Task: Start in the project TransferLine the sprint 'Warp Speed Ahead', with a duration of 1 week.
Action: Mouse moved to (170, 64)
Screenshot: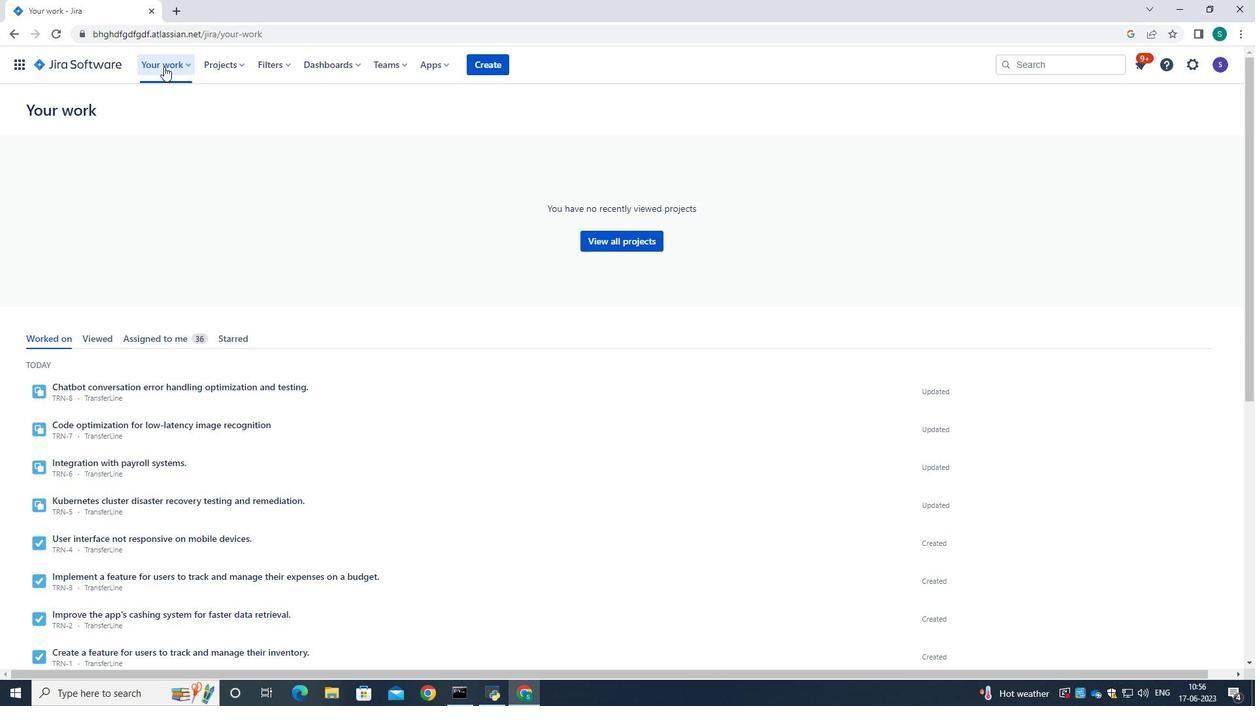 
Action: Mouse pressed left at (170, 64)
Screenshot: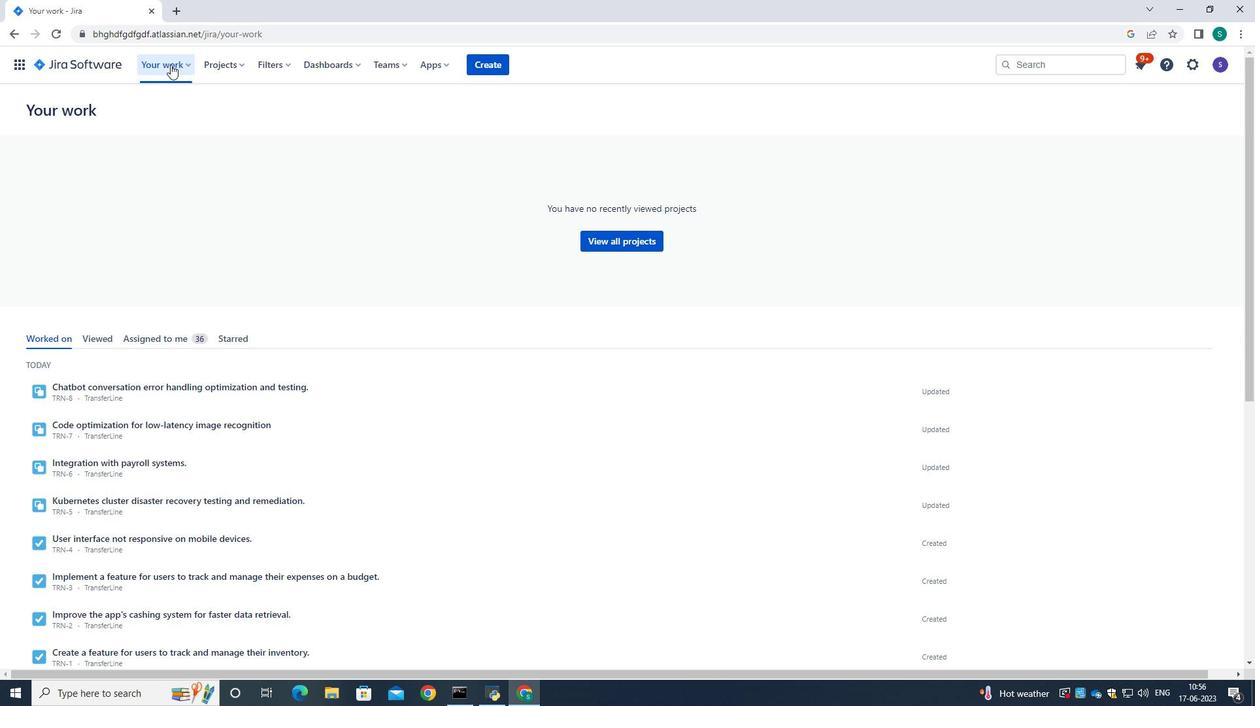 
Action: Mouse moved to (174, 70)
Screenshot: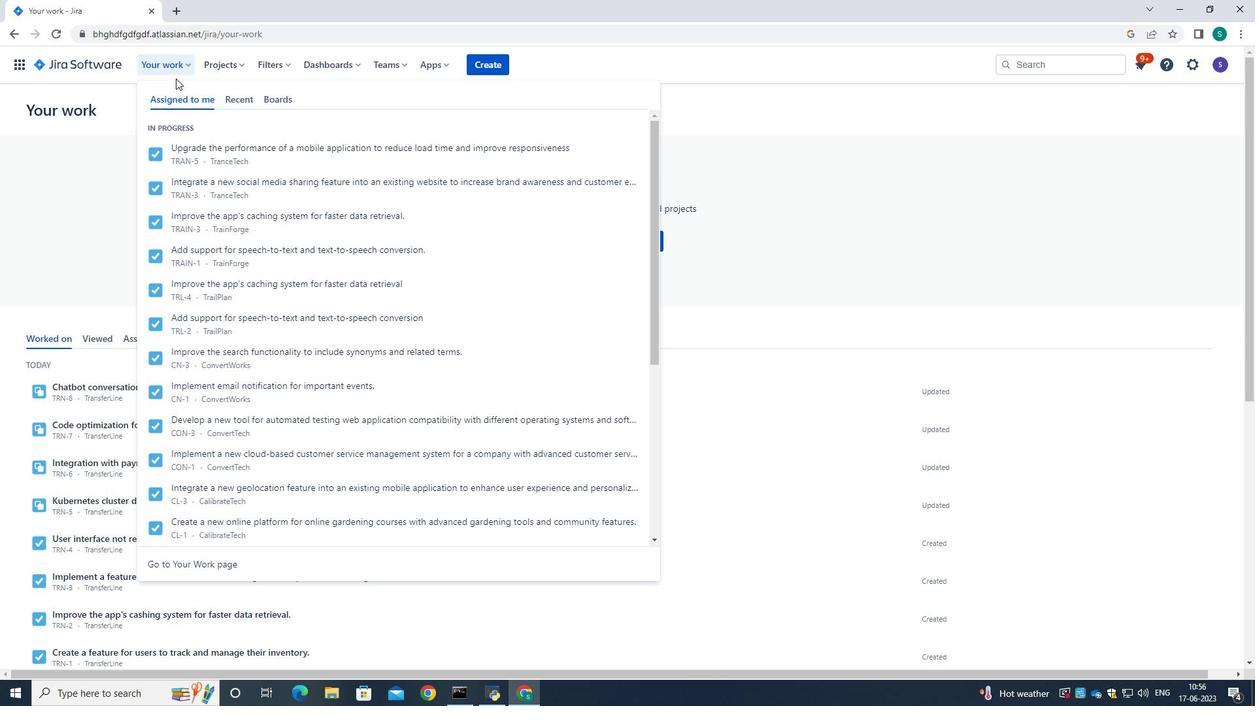 
Action: Mouse pressed left at (174, 70)
Screenshot: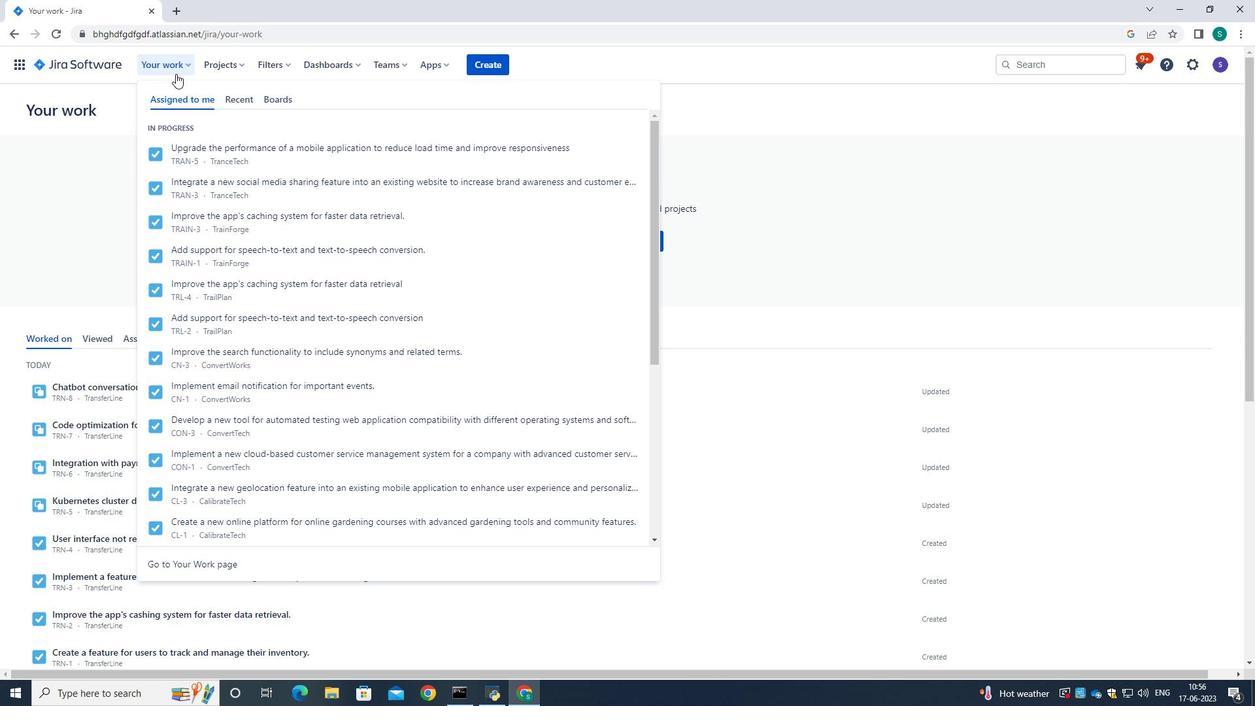 
Action: Mouse moved to (248, 70)
Screenshot: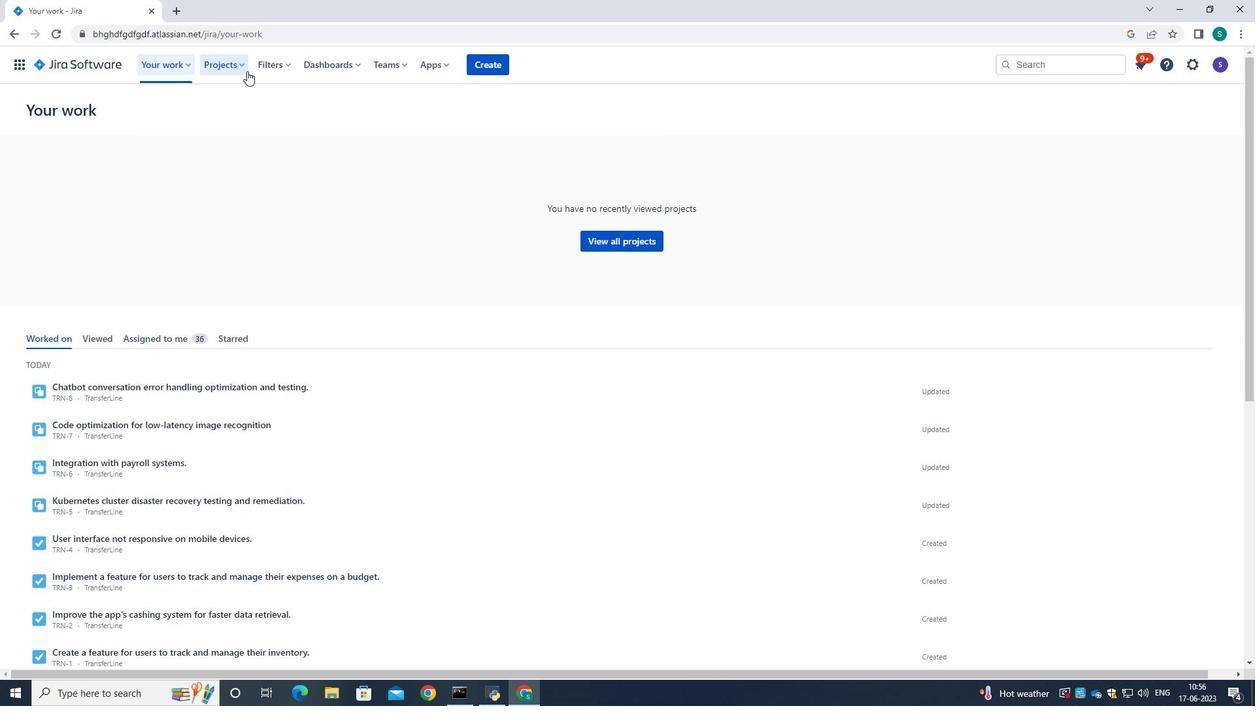 
Action: Mouse pressed left at (248, 70)
Screenshot: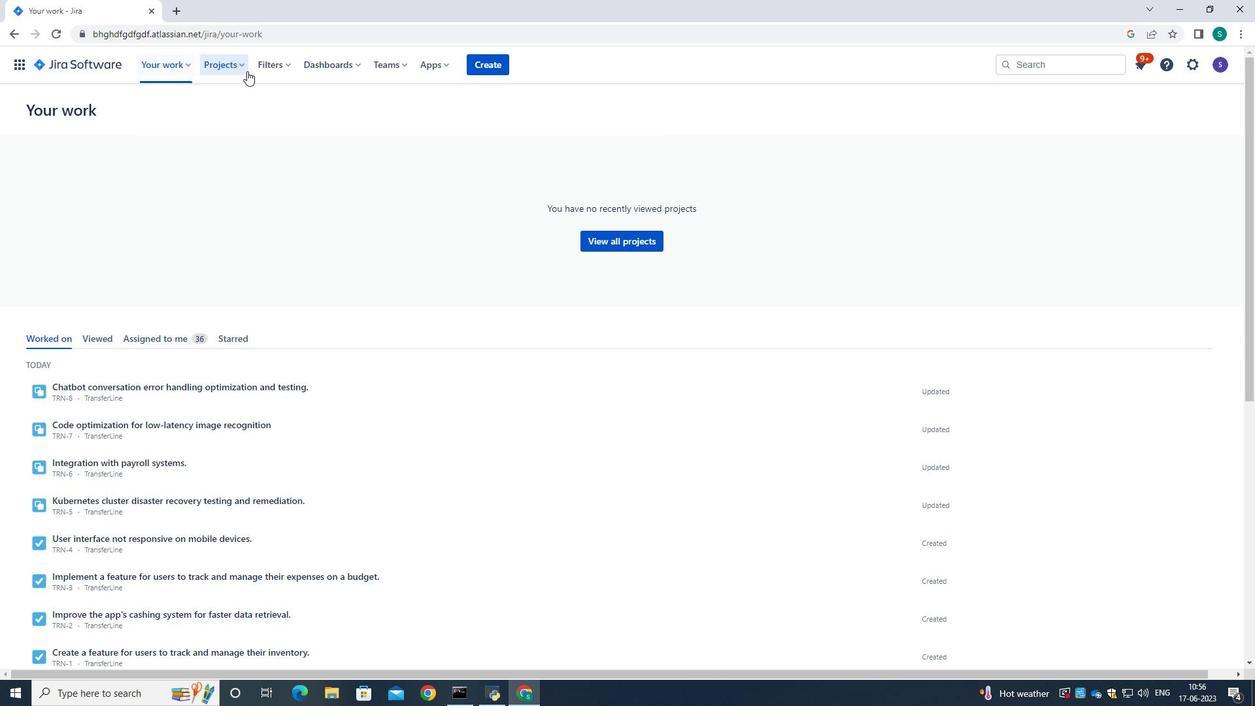 
Action: Mouse moved to (245, 124)
Screenshot: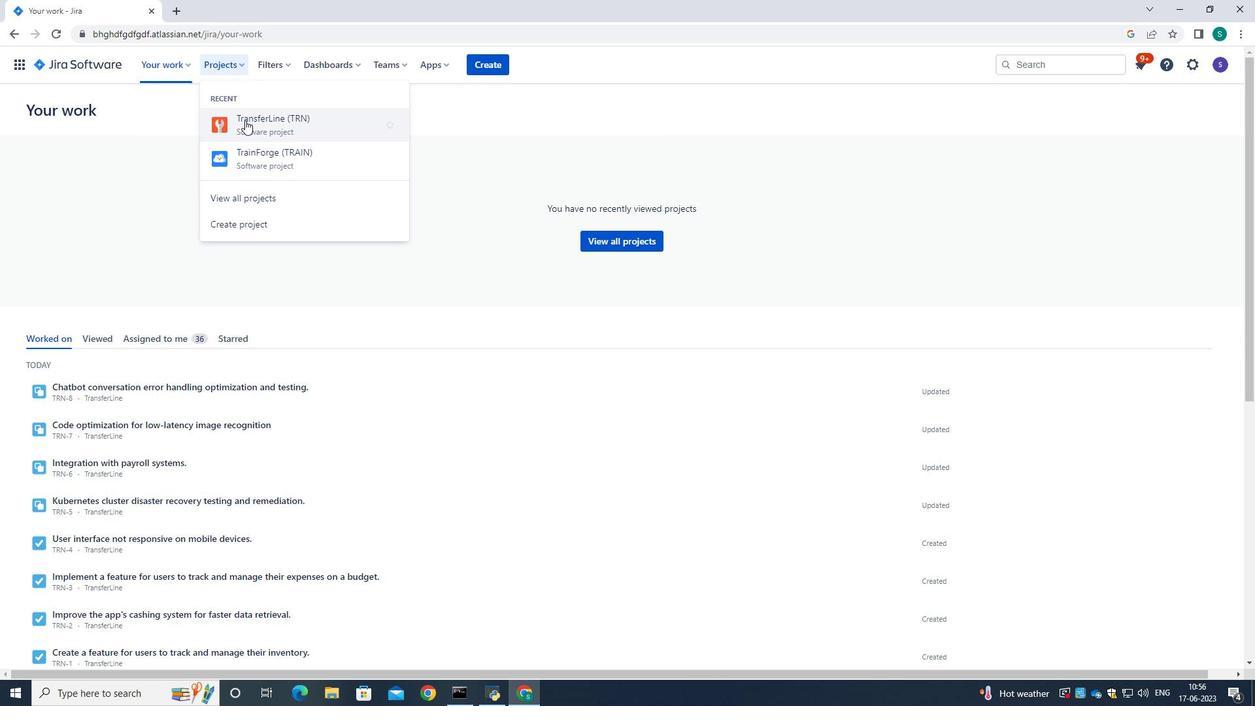 
Action: Mouse pressed left at (245, 124)
Screenshot: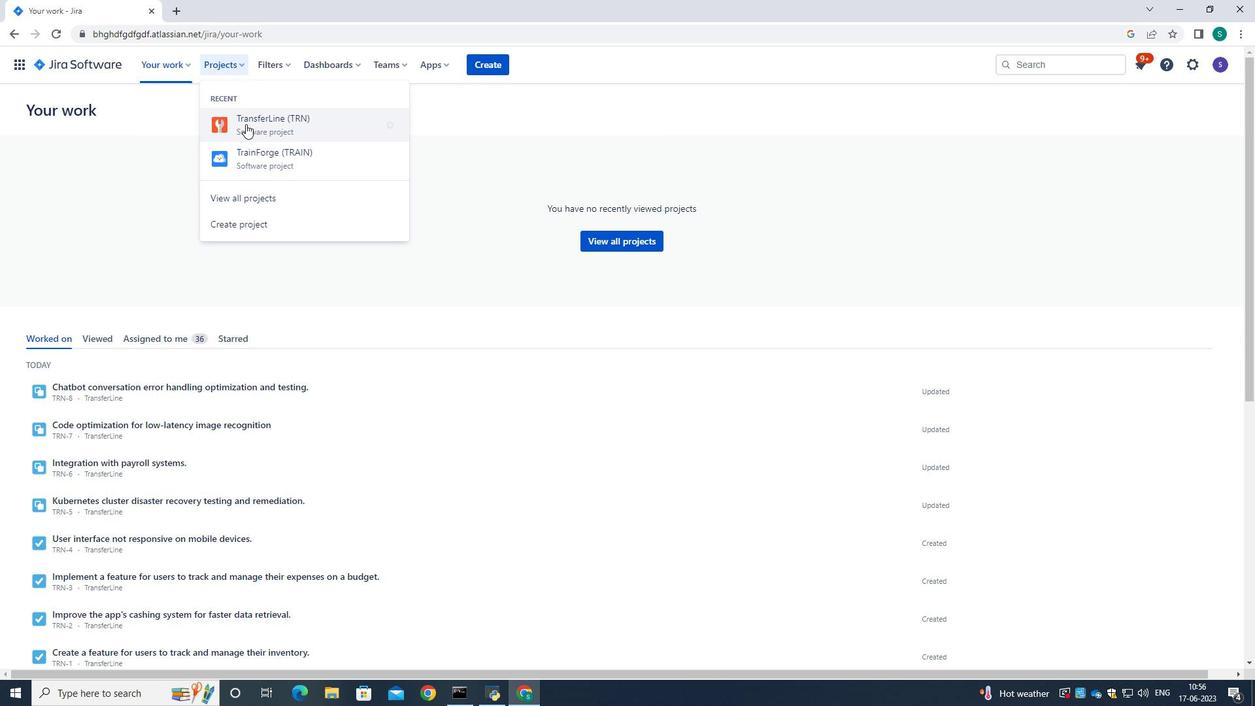 
Action: Mouse moved to (72, 188)
Screenshot: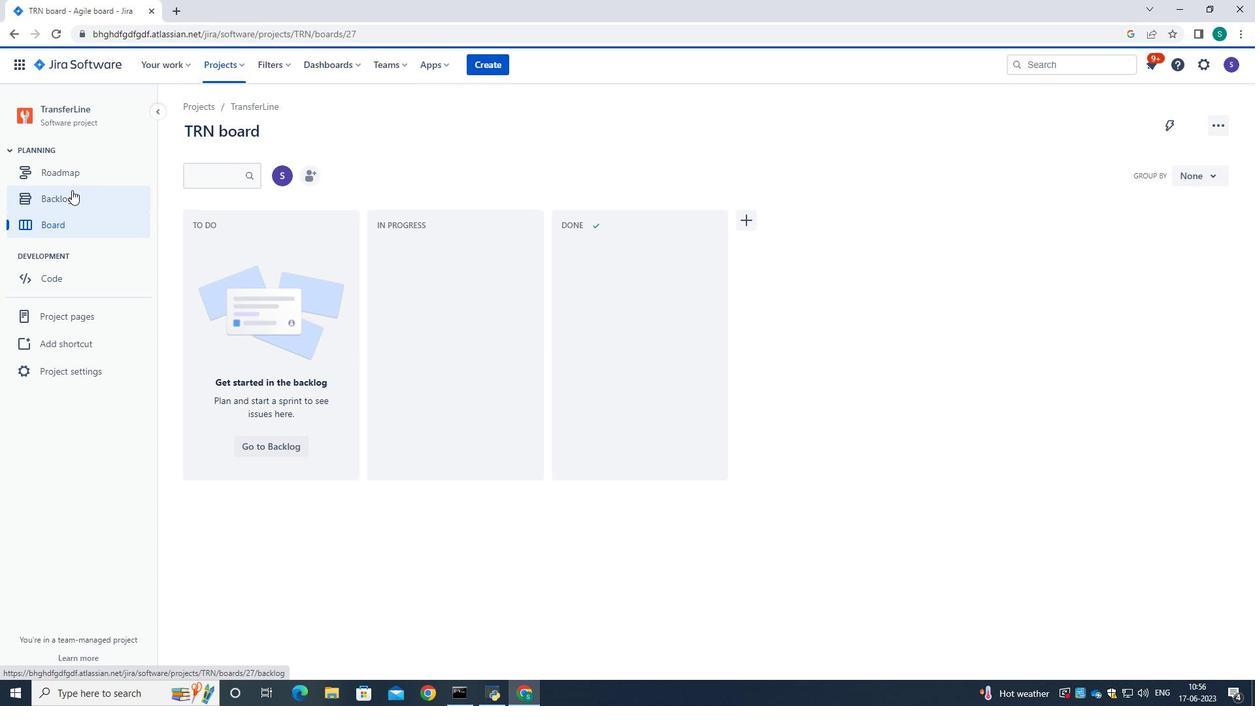 
Action: Mouse pressed left at (72, 188)
Screenshot: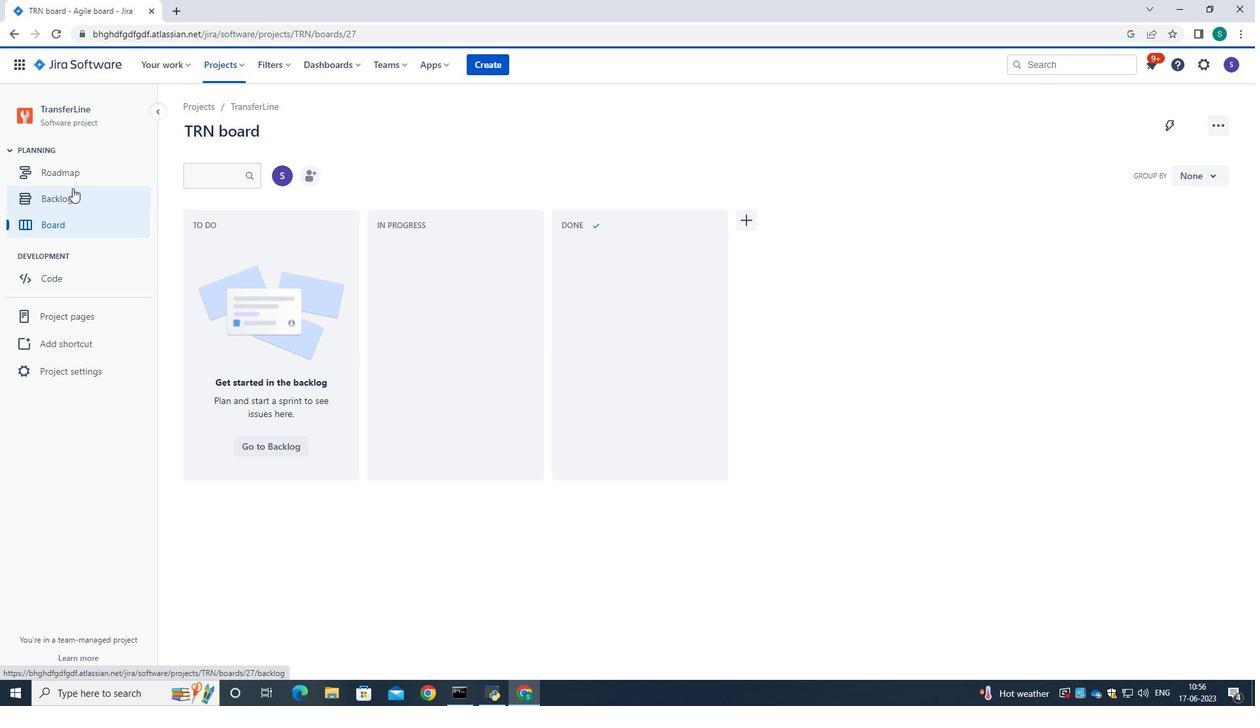 
Action: Mouse moved to (471, 386)
Screenshot: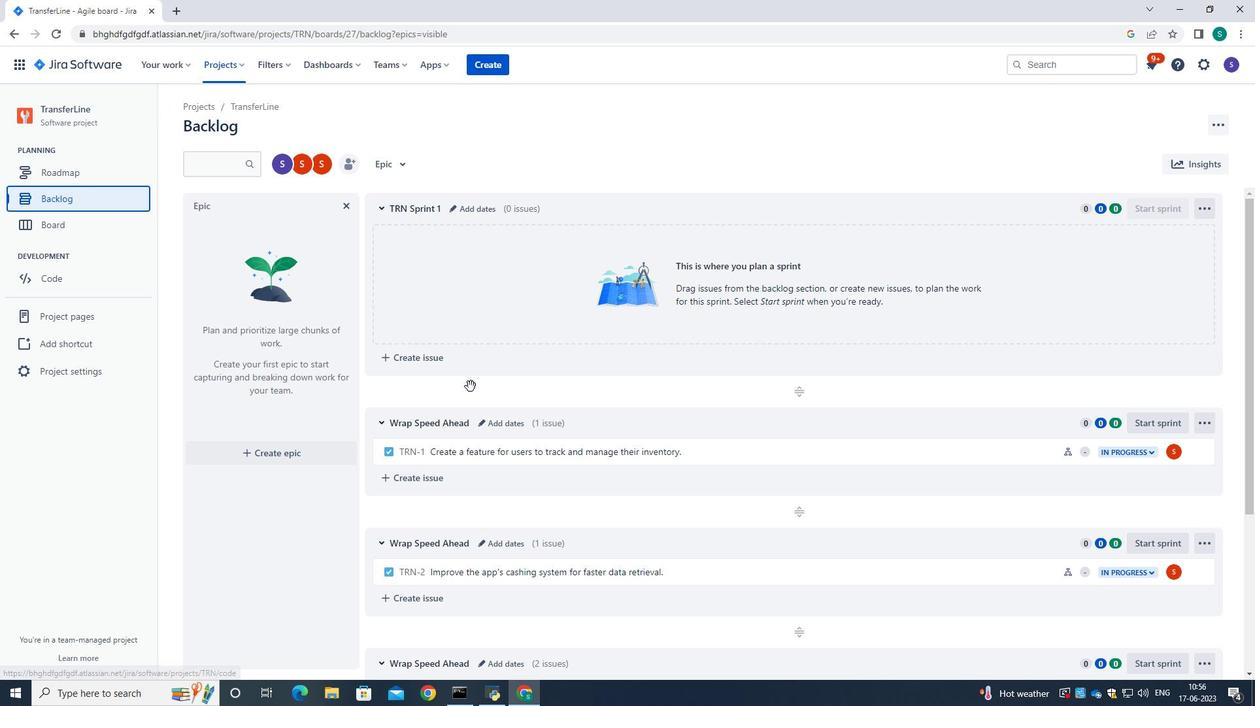 
Action: Mouse scrolled (471, 385) with delta (0, 0)
Screenshot: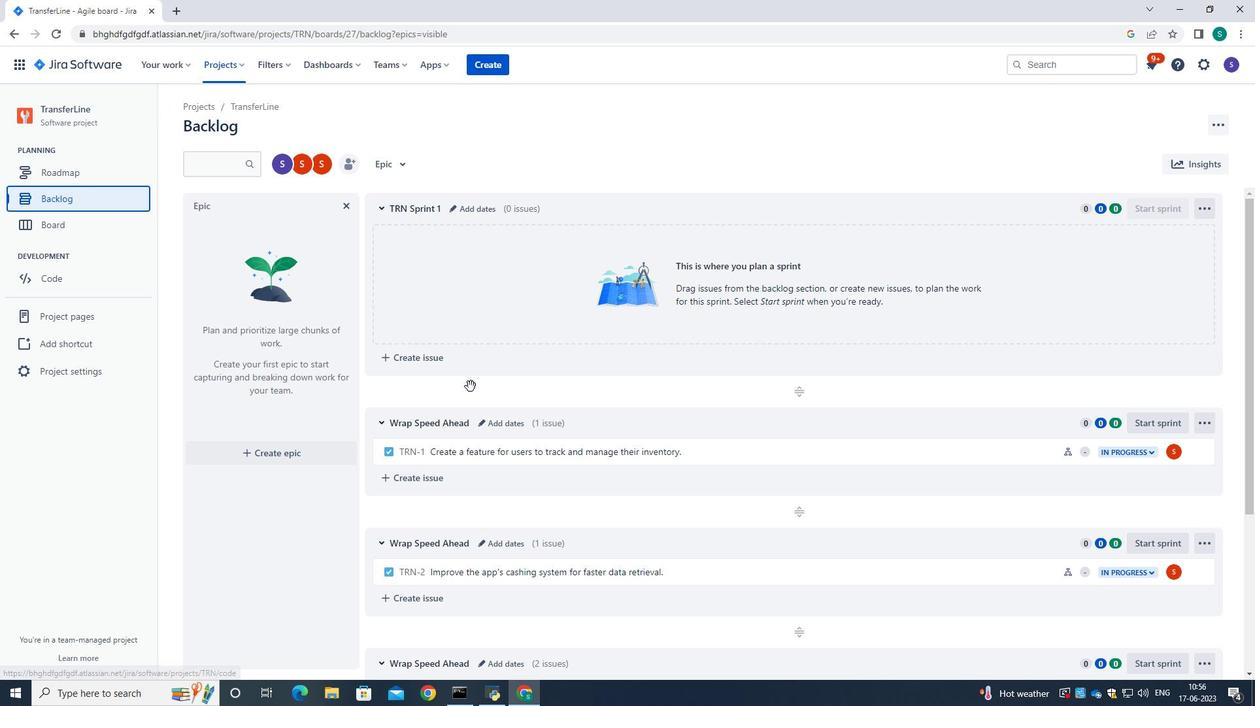 
Action: Mouse scrolled (471, 385) with delta (0, 0)
Screenshot: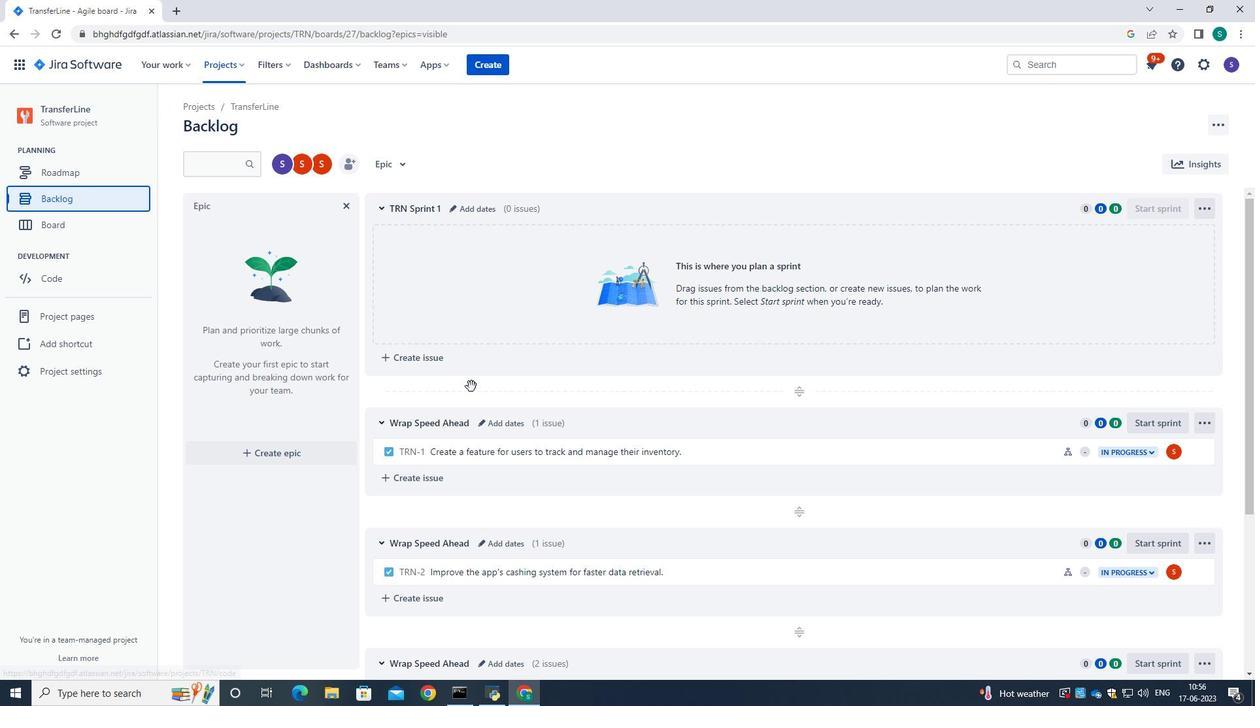 
Action: Mouse moved to (471, 385)
Screenshot: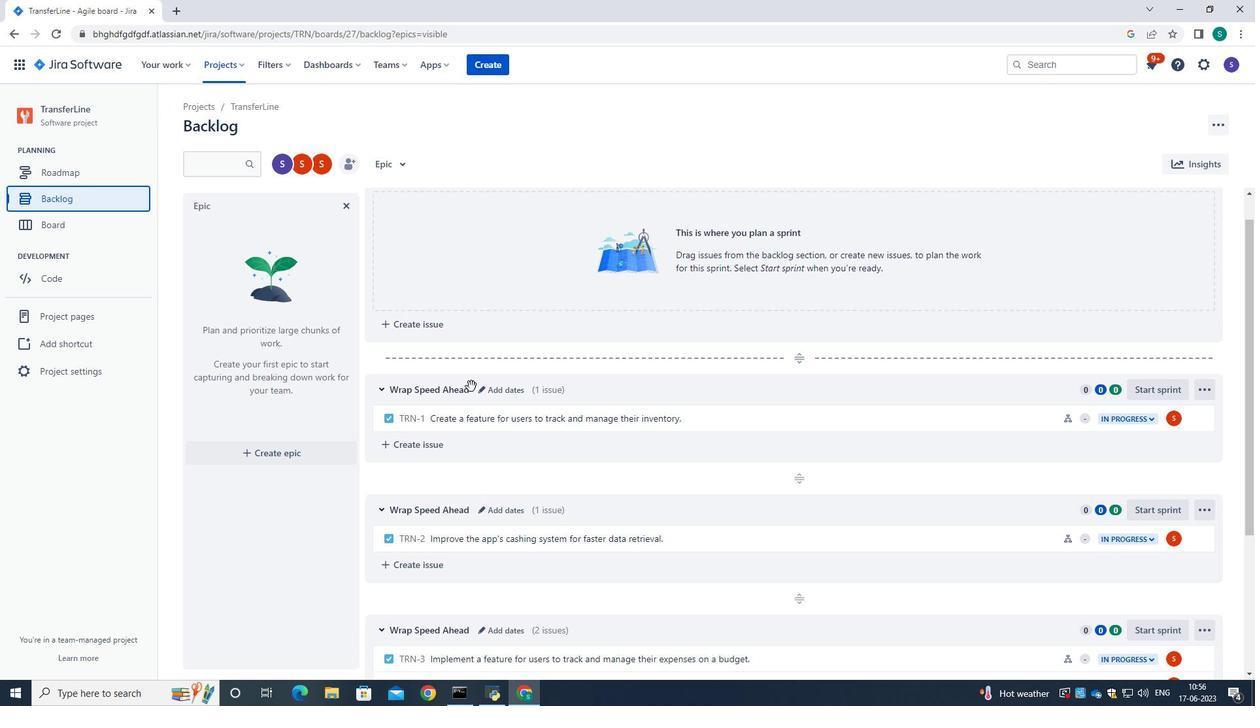 
Action: Mouse scrolled (471, 385) with delta (0, 0)
Screenshot: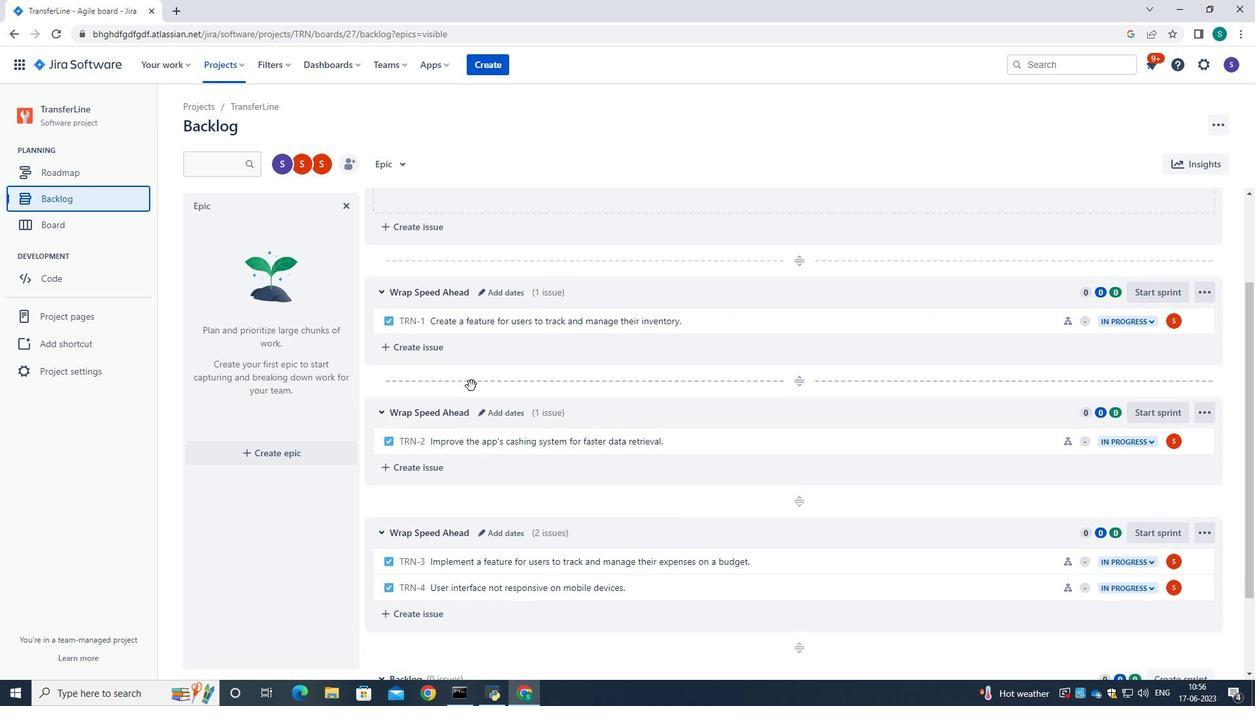 
Action: Mouse moved to (498, 466)
Screenshot: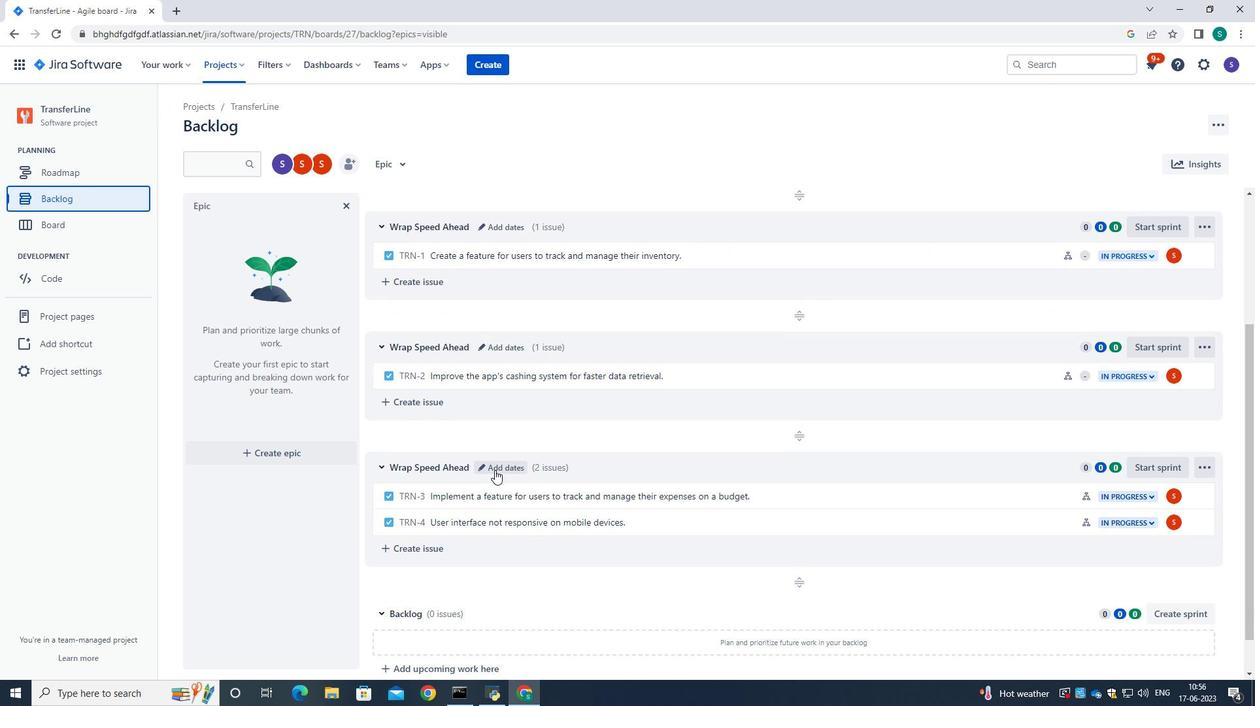 
Action: Mouse pressed left at (498, 466)
Screenshot: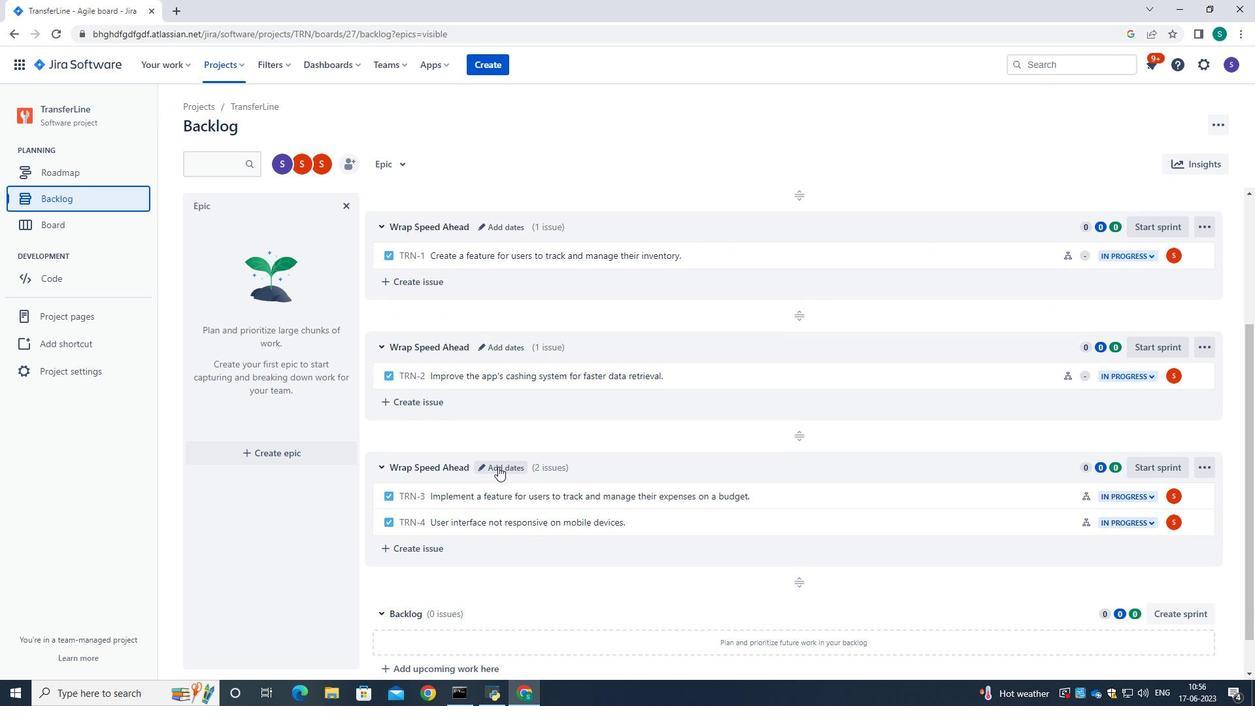 
Action: Mouse moved to (510, 211)
Screenshot: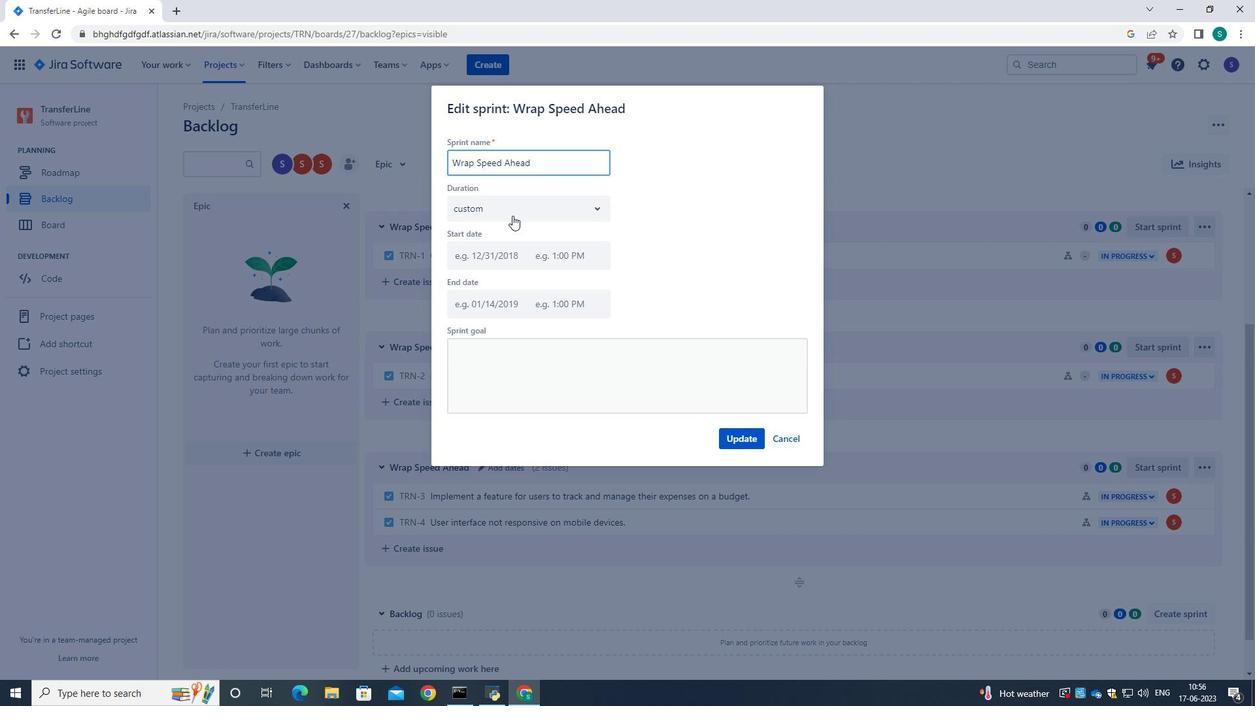 
Action: Mouse pressed left at (510, 211)
Screenshot: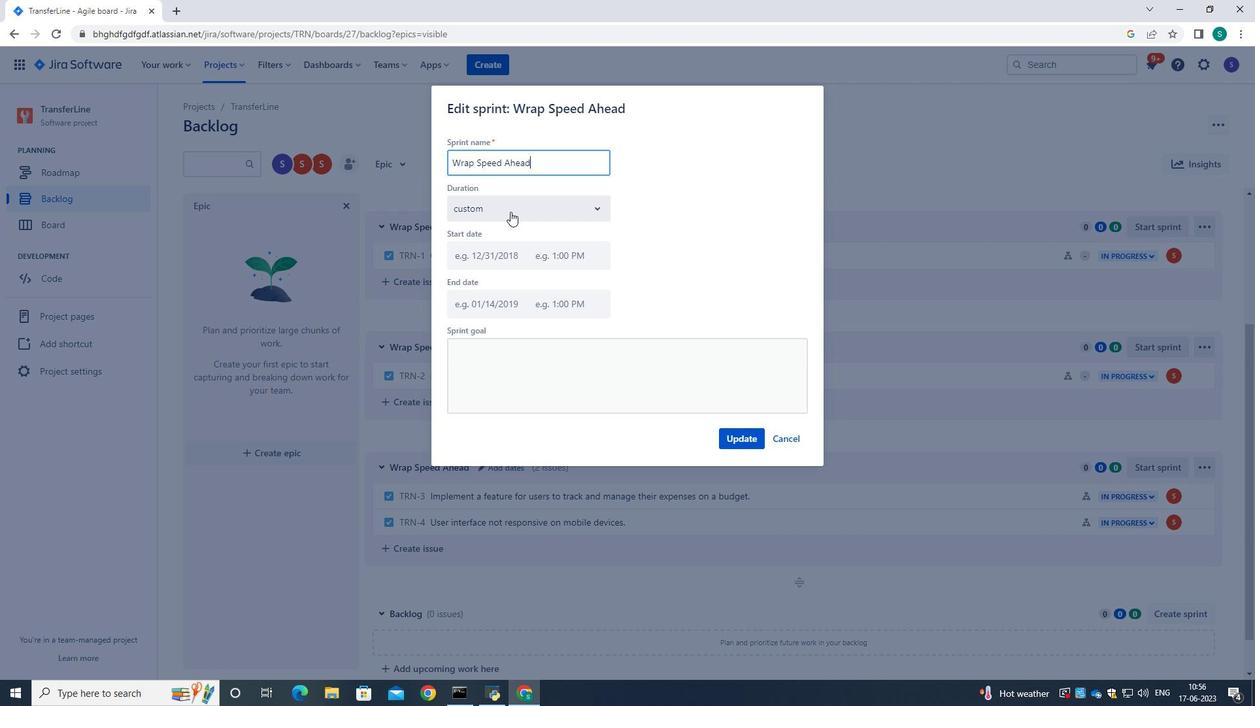 
Action: Mouse moved to (483, 248)
Screenshot: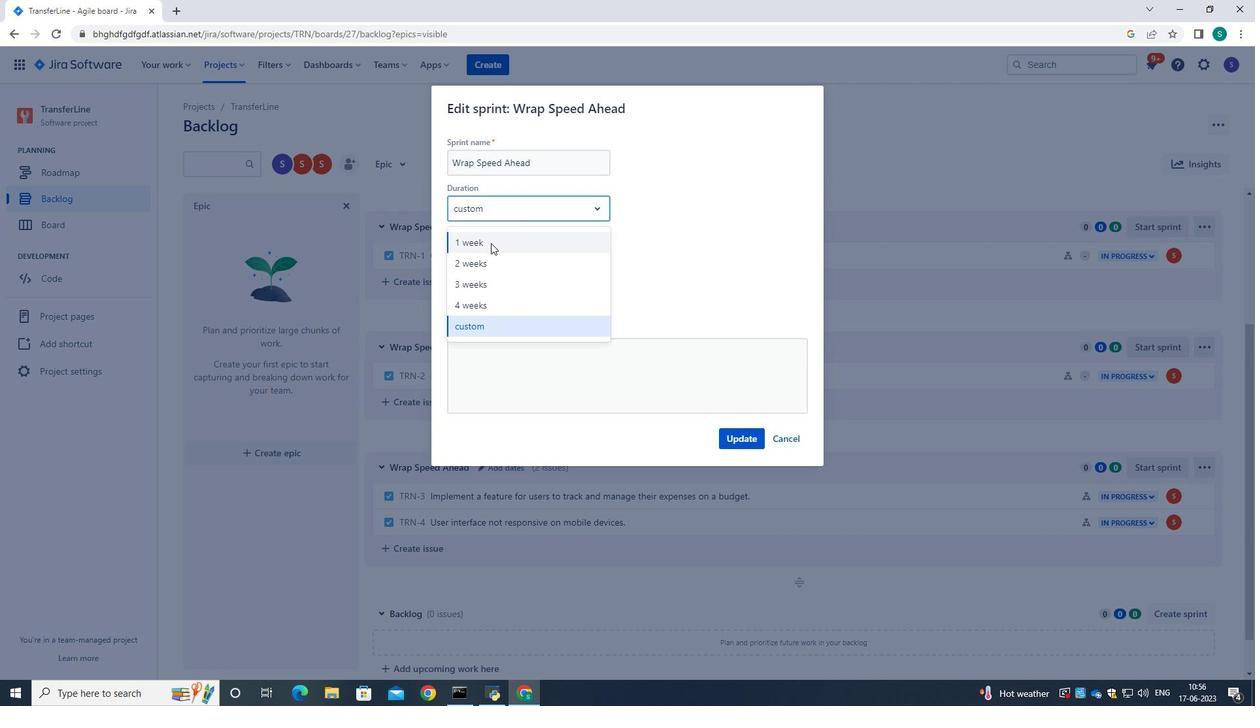 
Action: Mouse pressed left at (483, 248)
Screenshot: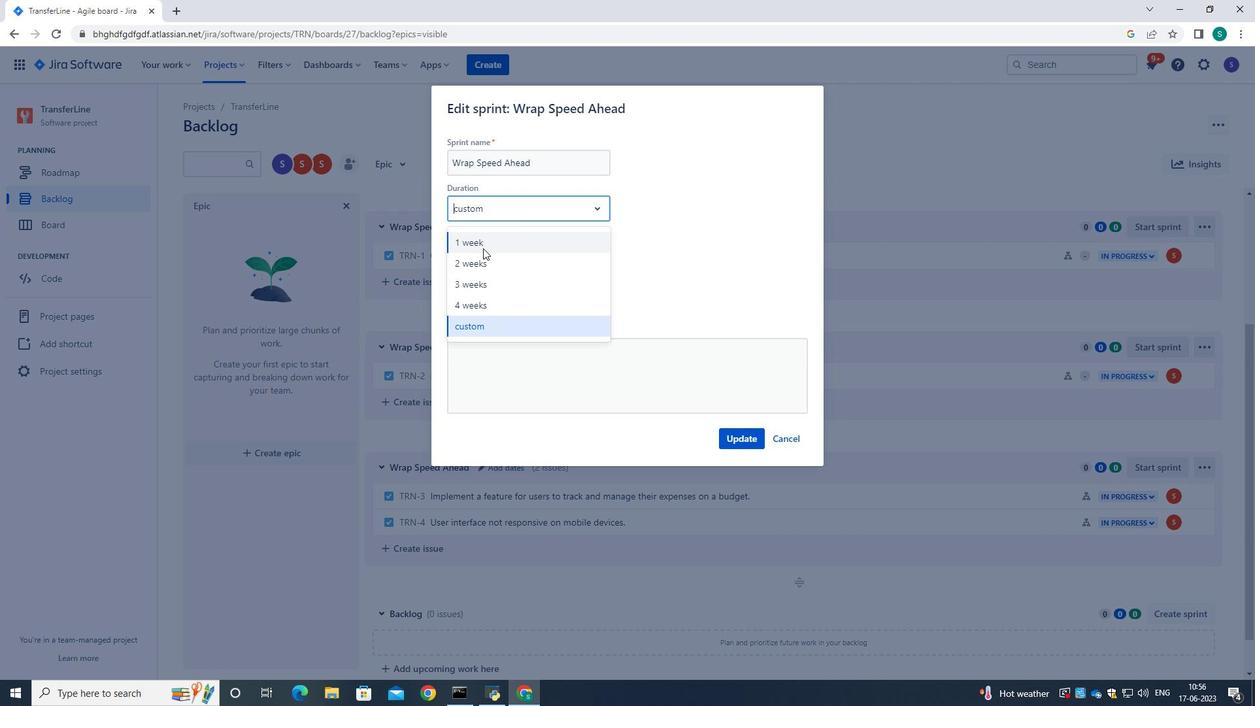
Action: Mouse moved to (738, 437)
Screenshot: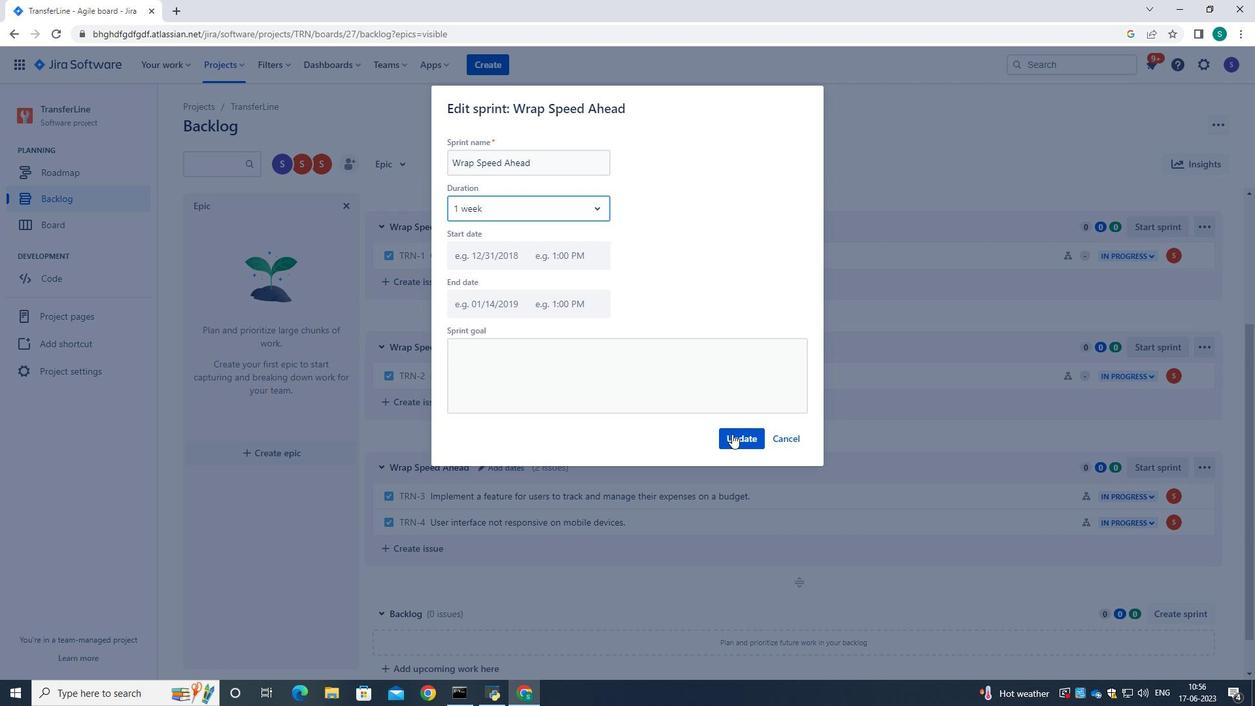 
Action: Mouse pressed left at (738, 437)
Screenshot: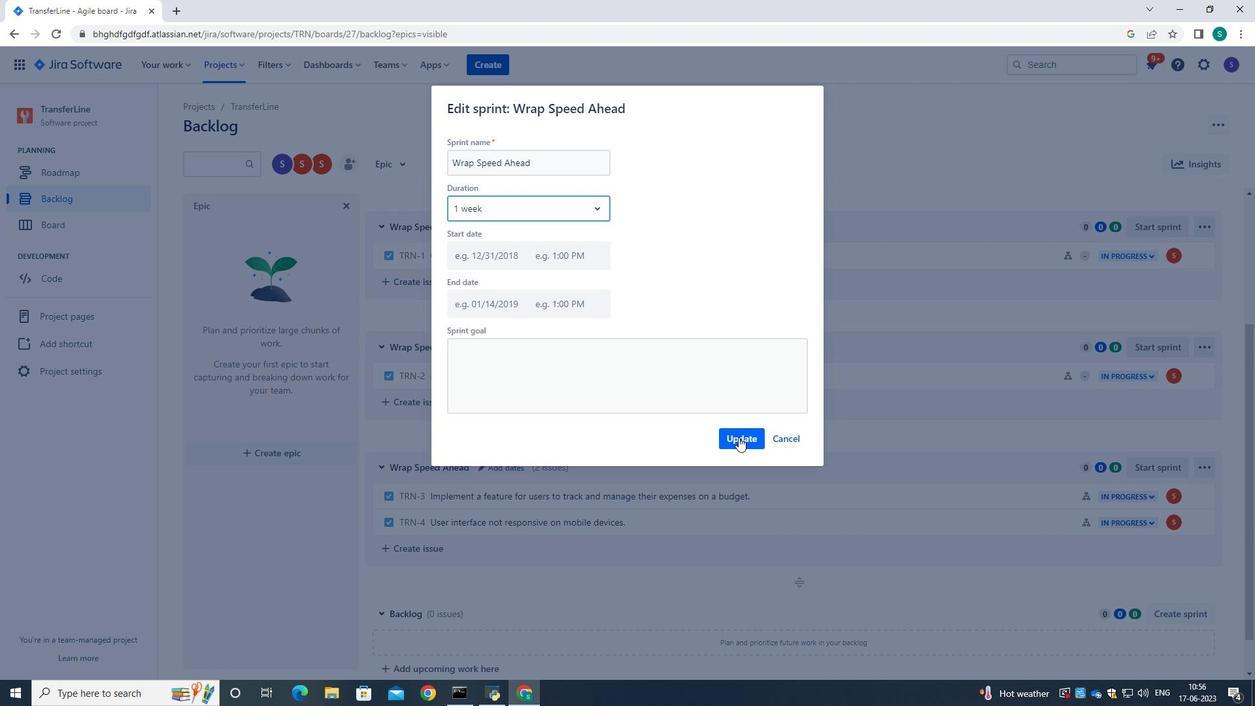 
Action: Mouse moved to (888, 279)
Screenshot: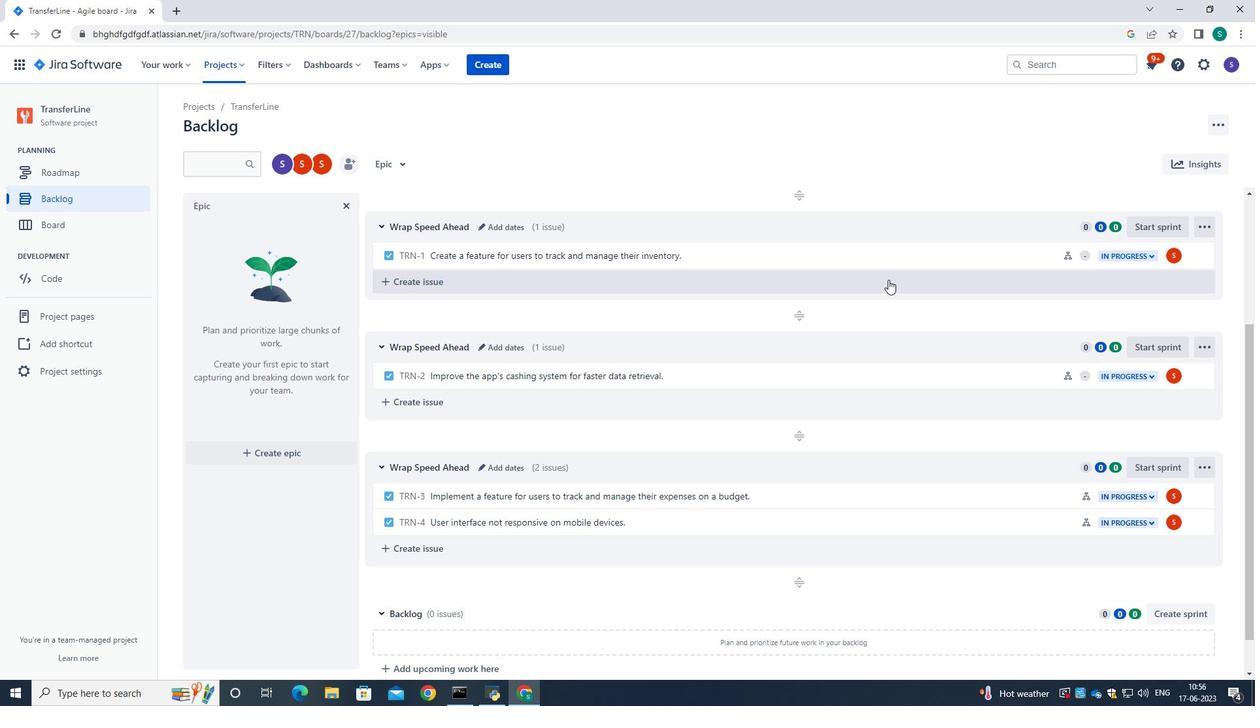 
